 Task: Send the message to the host of Tree house in Grandview, Texas, United States- Hello! I'm interested in your listing for 01/Dec/2023. Is it still available during that time?.
Action: Mouse moved to (162, 287)
Screenshot: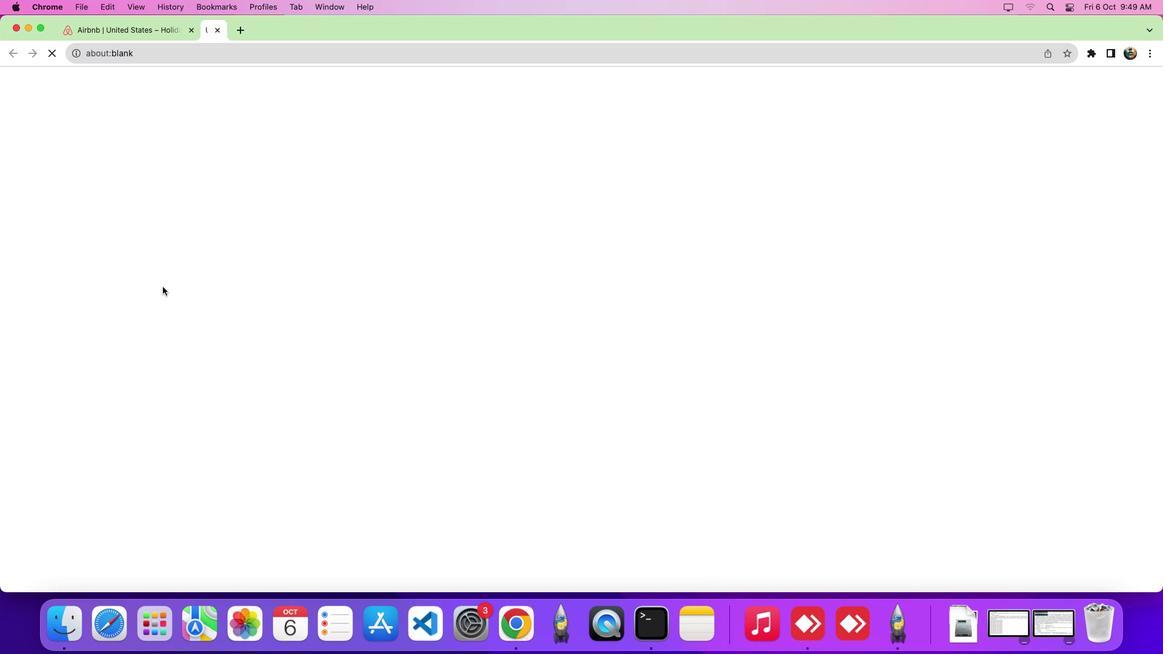 
Action: Mouse pressed left at (162, 287)
Screenshot: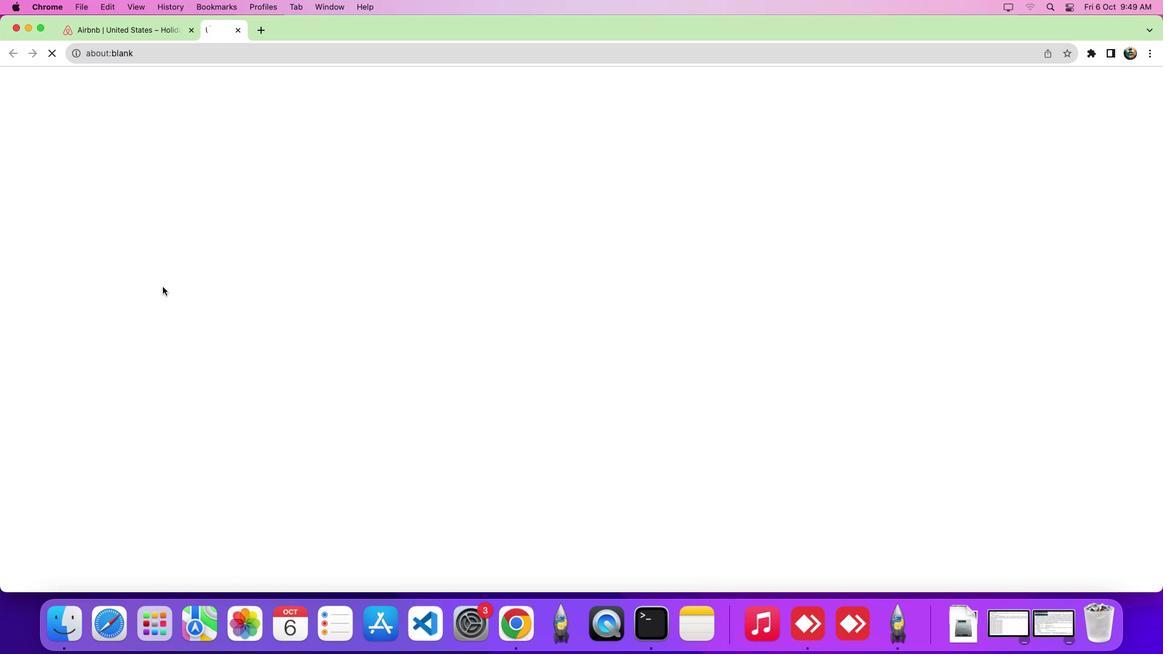 
Action: Mouse moved to (483, 364)
Screenshot: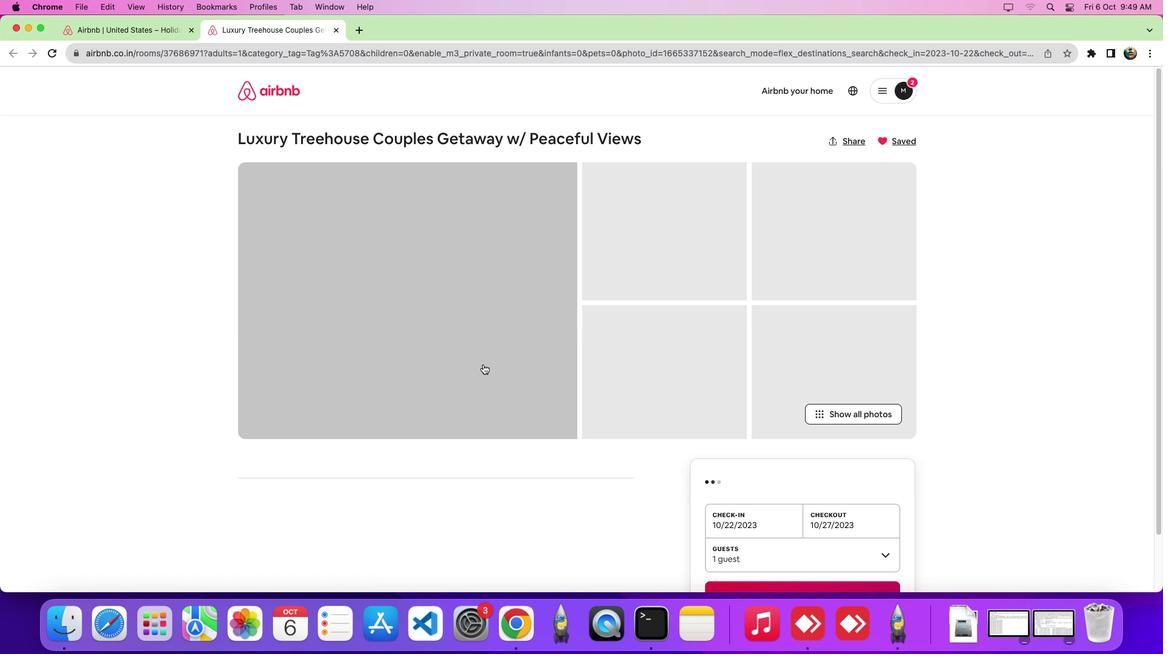 
Action: Mouse scrolled (483, 364) with delta (0, 0)
Screenshot: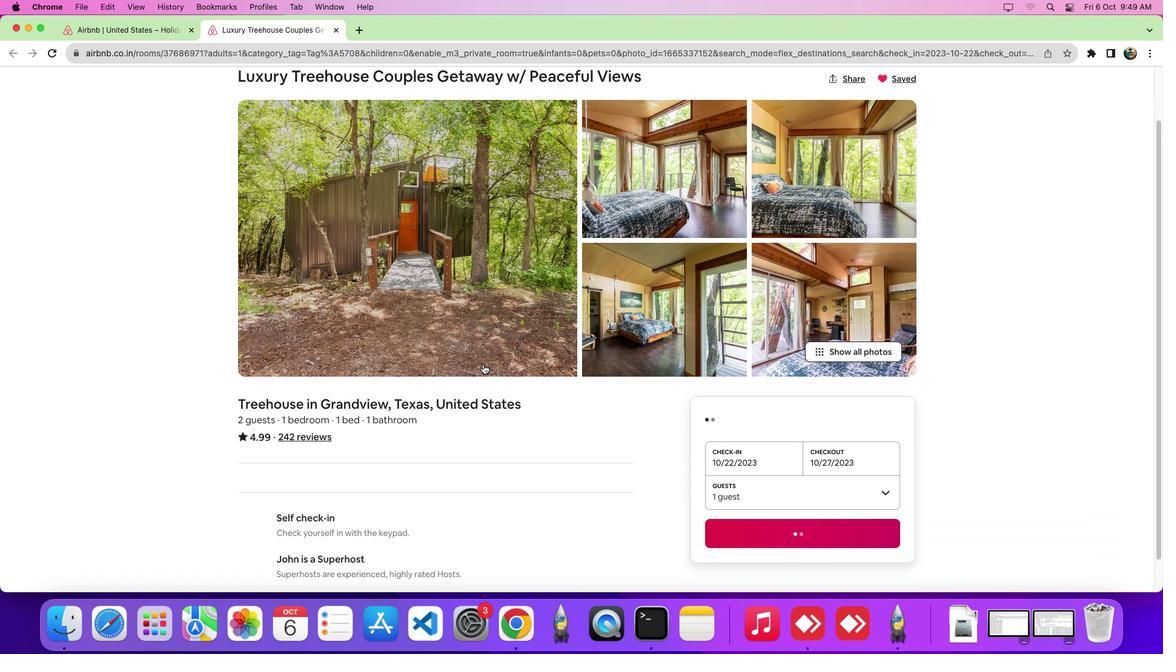 
Action: Mouse scrolled (483, 364) with delta (0, 0)
Screenshot: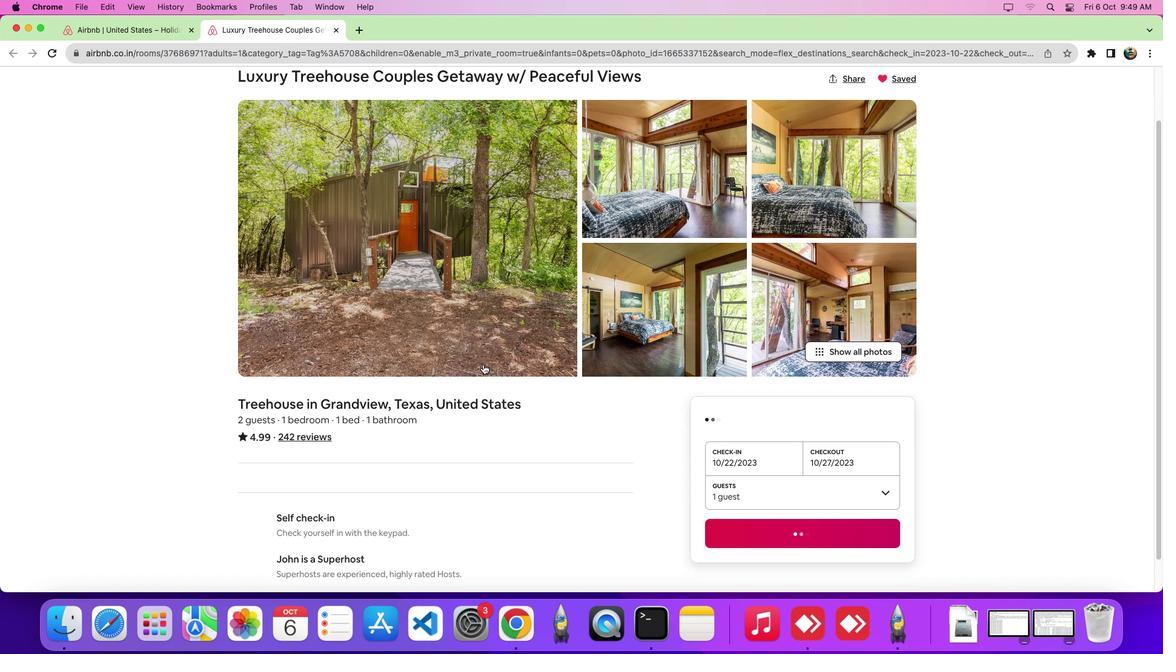 
Action: Mouse scrolled (483, 364) with delta (0, -5)
Screenshot: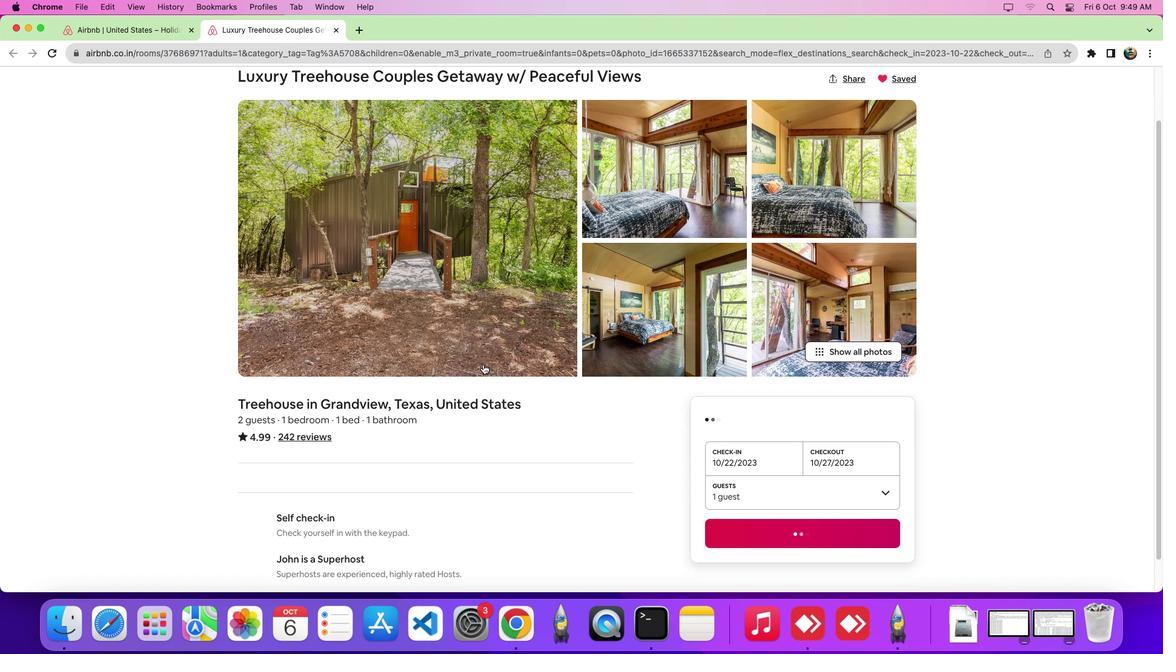 
Action: Mouse scrolled (483, 364) with delta (0, -7)
Screenshot: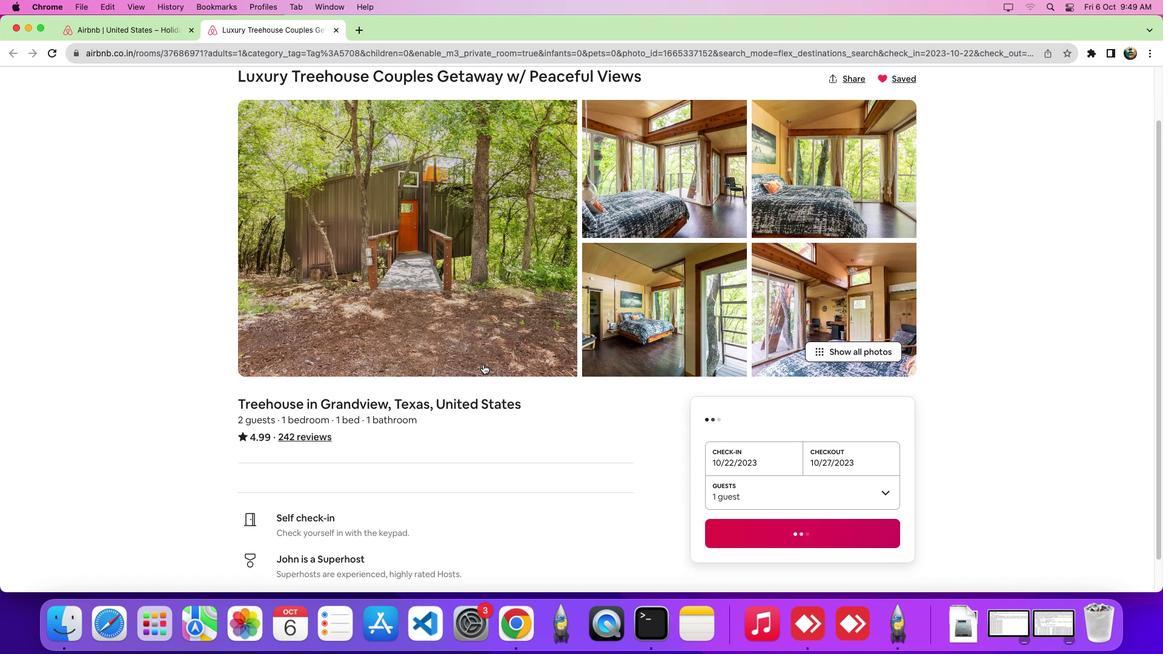 
Action: Mouse scrolled (483, 364) with delta (0, -9)
Screenshot: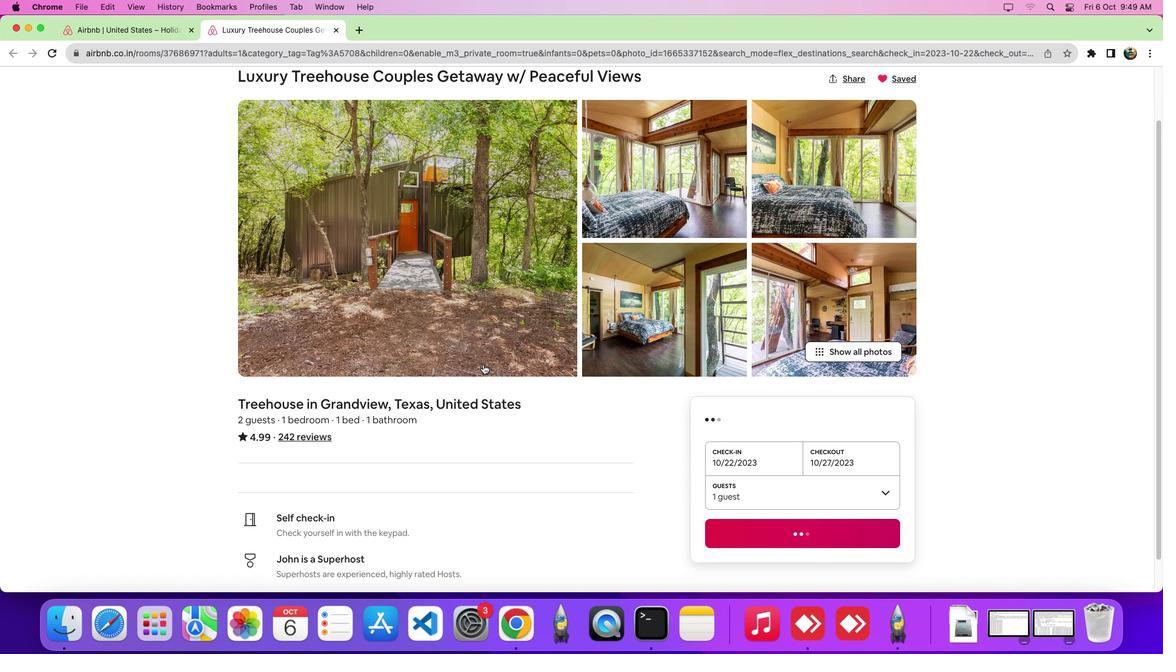 
Action: Mouse scrolled (483, 364) with delta (0, 0)
Screenshot: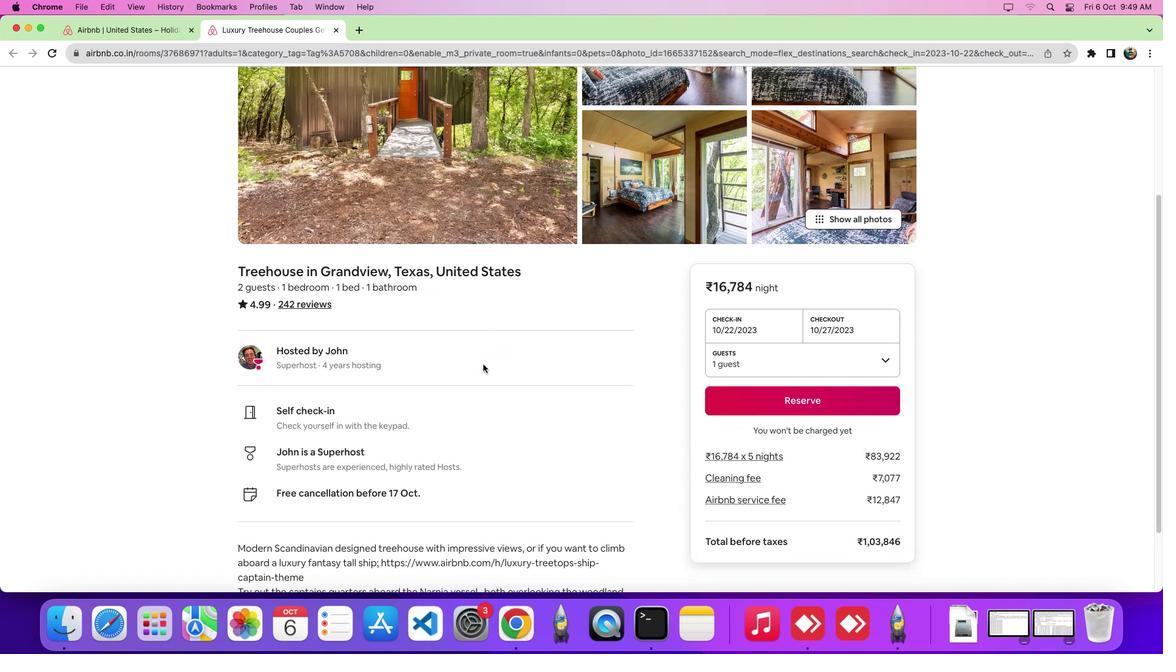 
Action: Mouse scrolled (483, 364) with delta (0, -1)
Screenshot: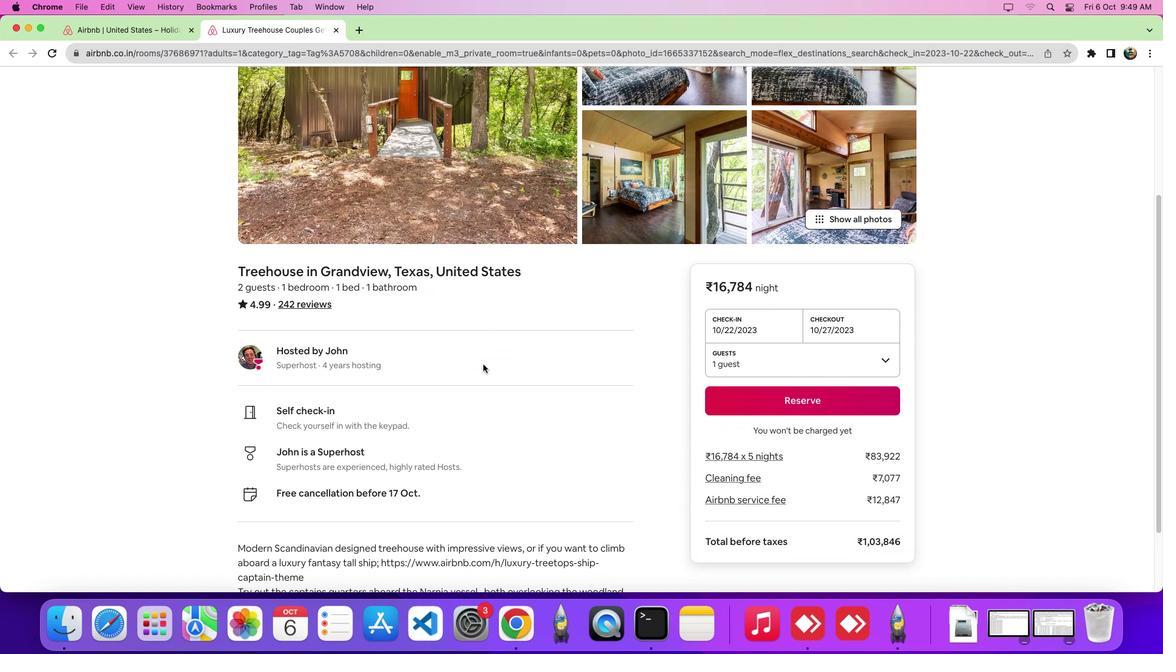 
Action: Mouse scrolled (483, 364) with delta (0, -6)
Screenshot: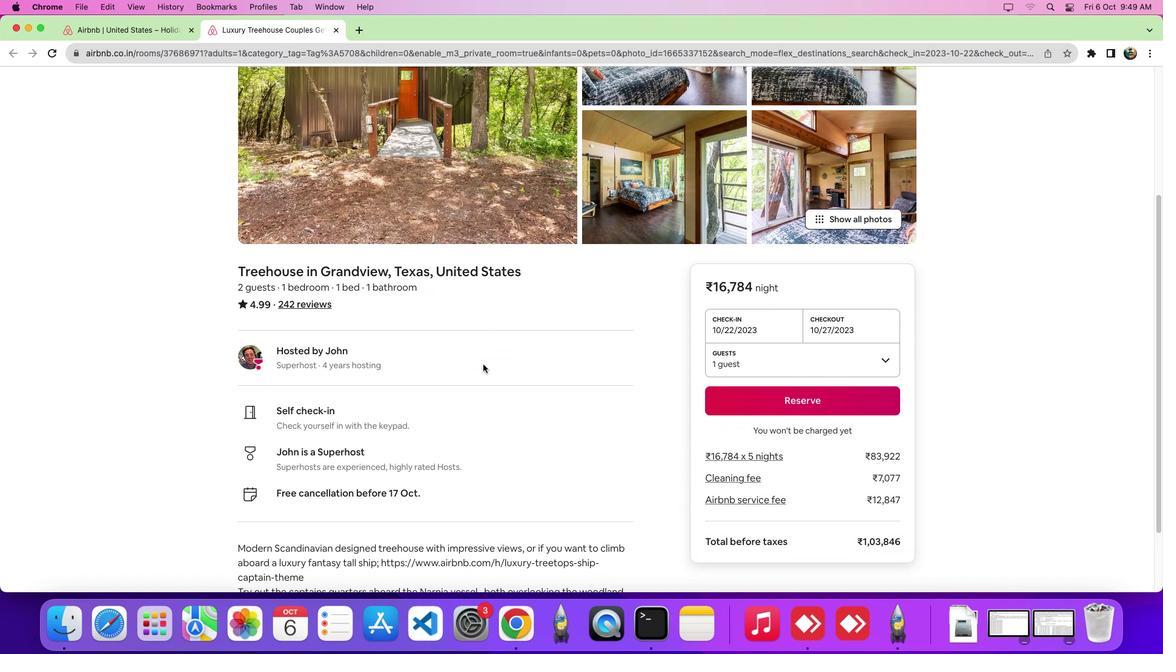 
Action: Mouse scrolled (483, 364) with delta (0, -8)
Screenshot: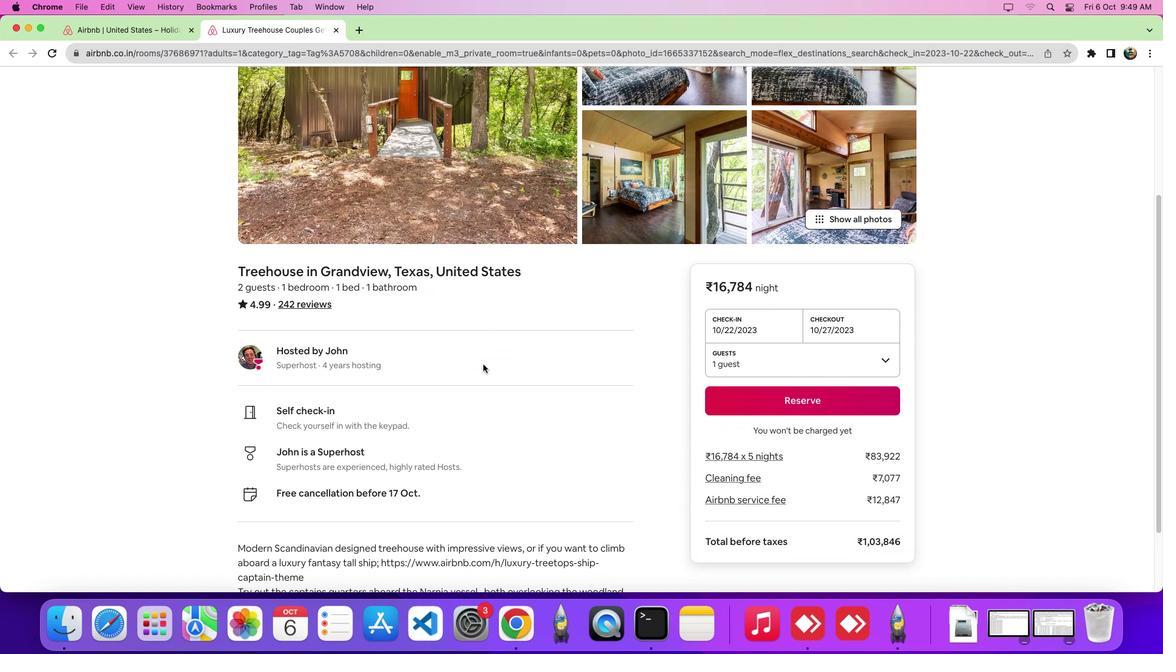 
Action: Mouse scrolled (483, 364) with delta (0, -9)
Screenshot: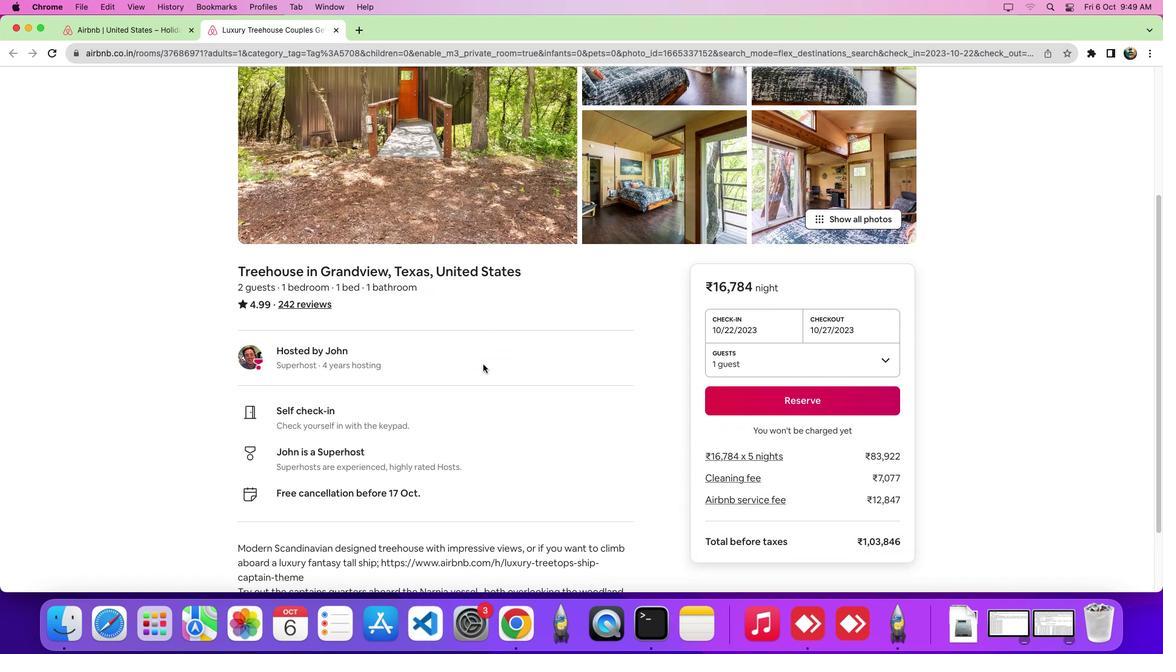 
Action: Mouse scrolled (483, 364) with delta (0, -10)
Screenshot: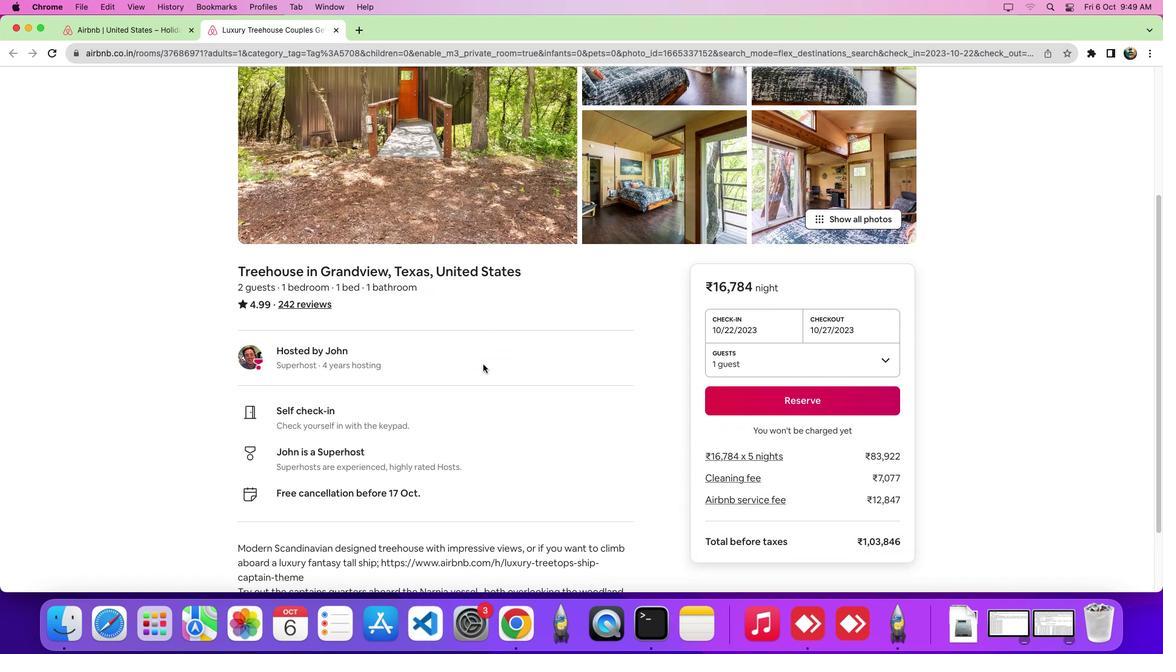 
Action: Mouse scrolled (483, 364) with delta (0, 0)
Screenshot: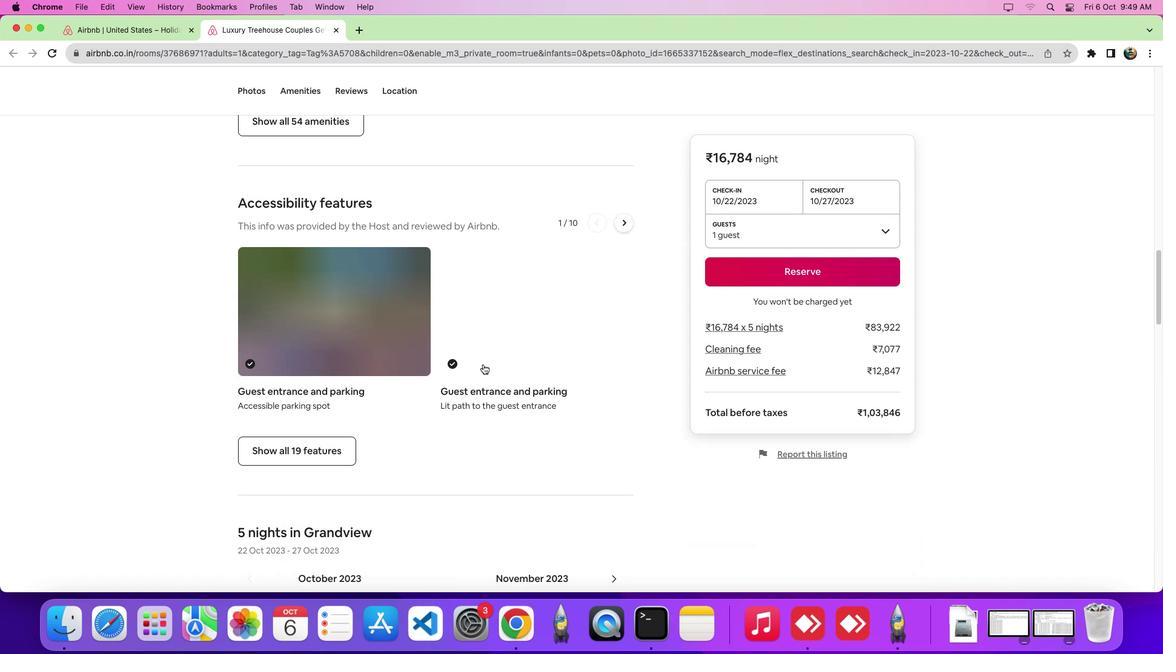 
Action: Mouse scrolled (483, 364) with delta (0, -1)
Screenshot: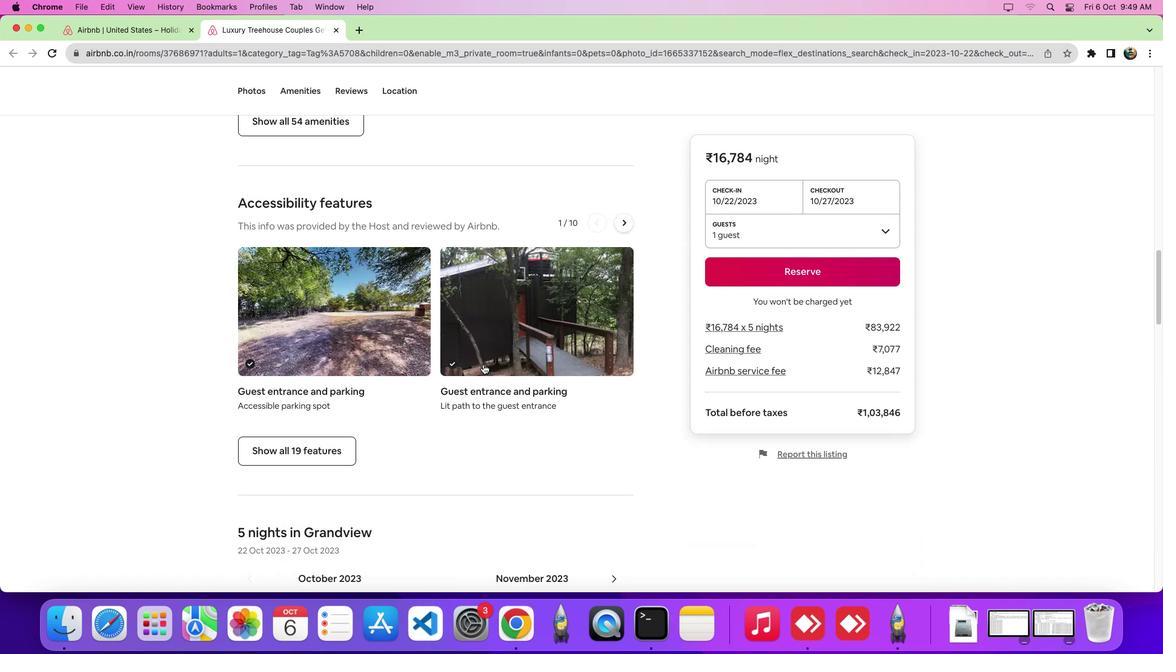 
Action: Mouse scrolled (483, 364) with delta (0, -6)
Screenshot: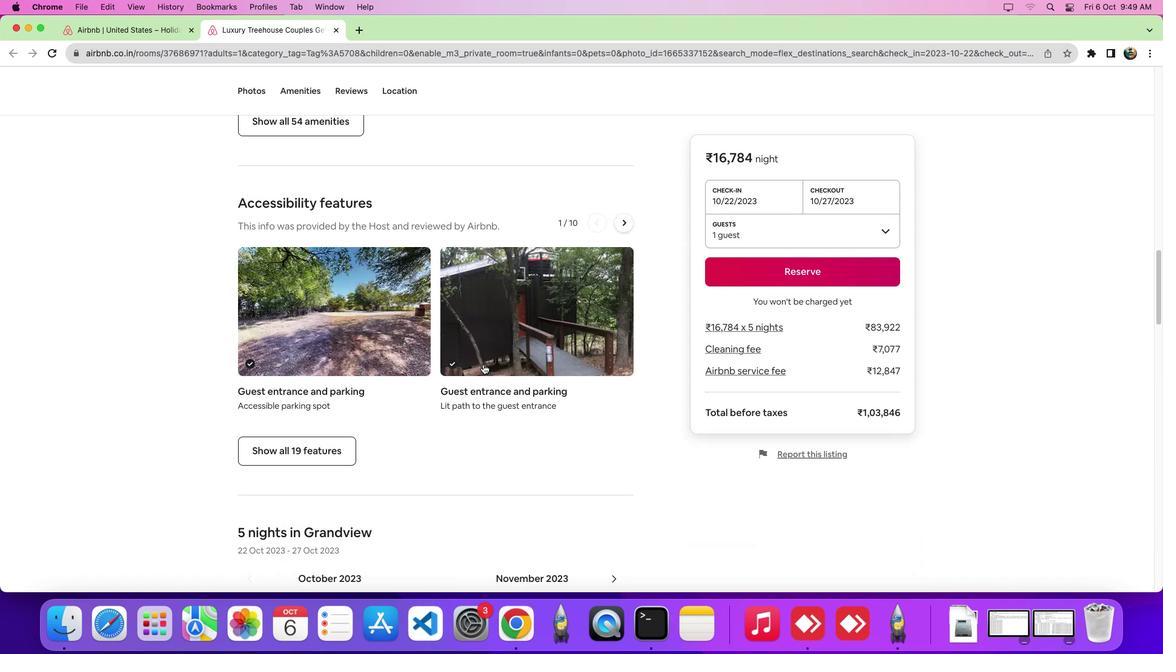 
Action: Mouse scrolled (483, 364) with delta (0, -8)
Screenshot: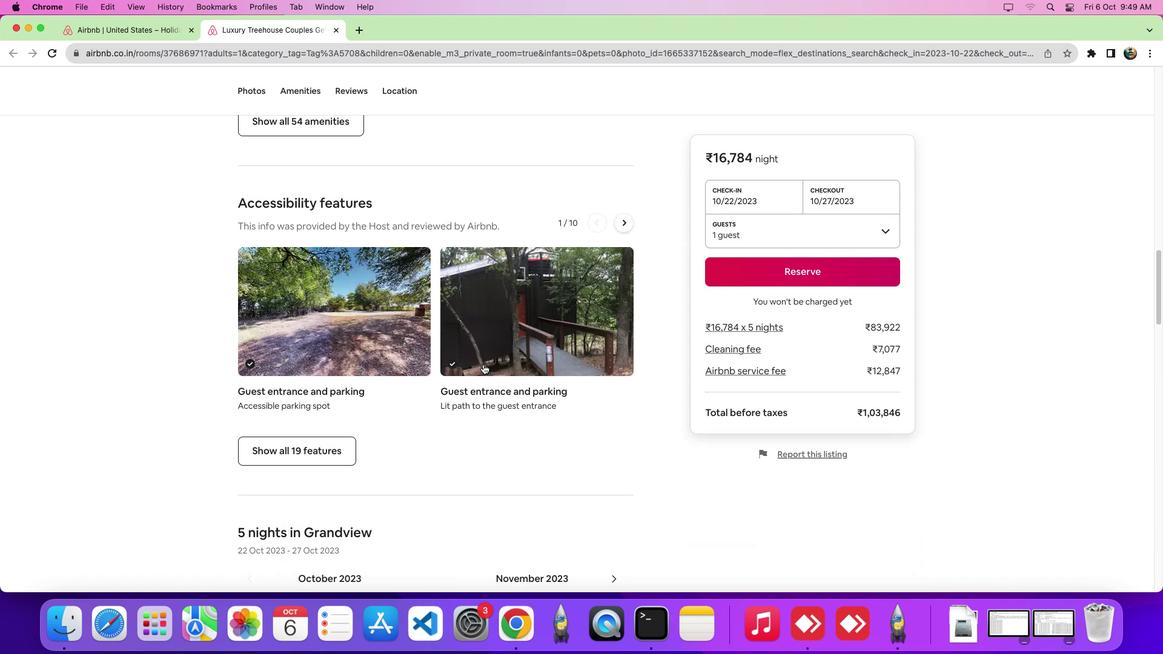 
Action: Mouse scrolled (483, 364) with delta (0, -9)
Screenshot: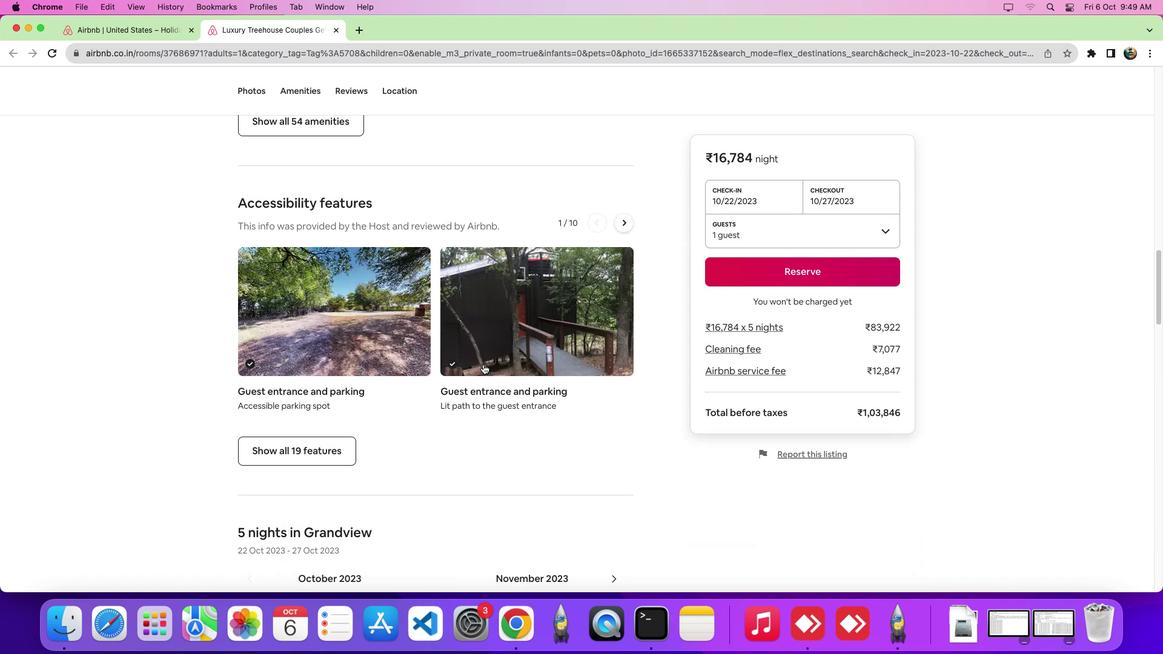 
Action: Mouse scrolled (483, 364) with delta (0, 0)
Screenshot: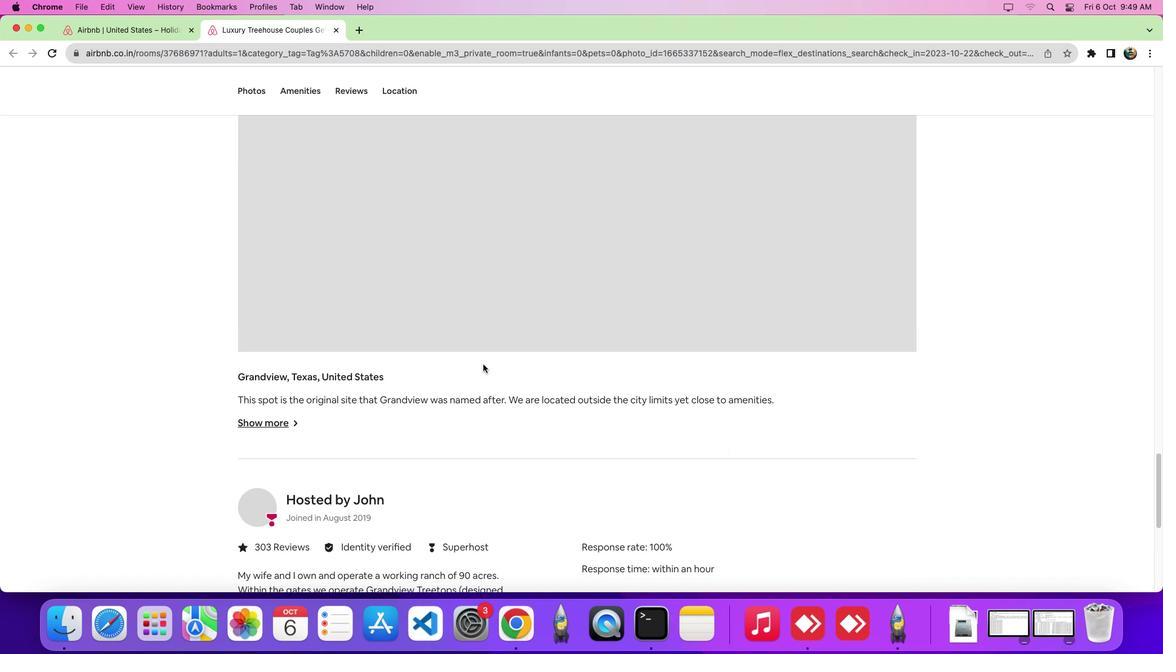 
Action: Mouse scrolled (483, 364) with delta (0, 0)
Screenshot: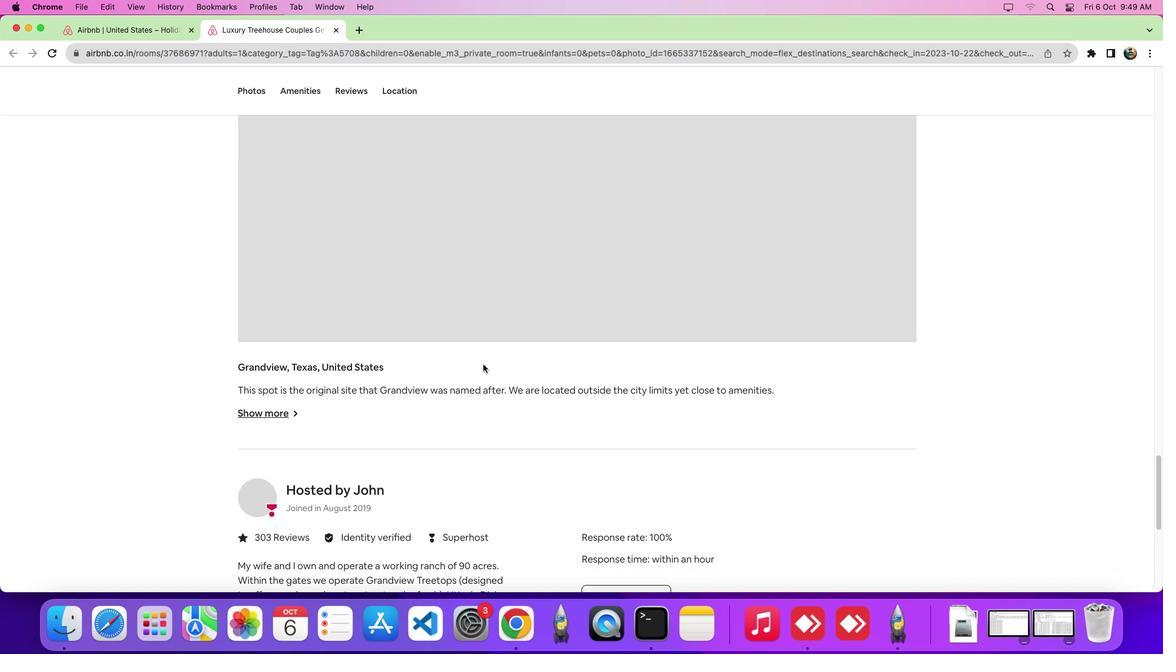 
Action: Mouse scrolled (483, 364) with delta (0, -5)
Screenshot: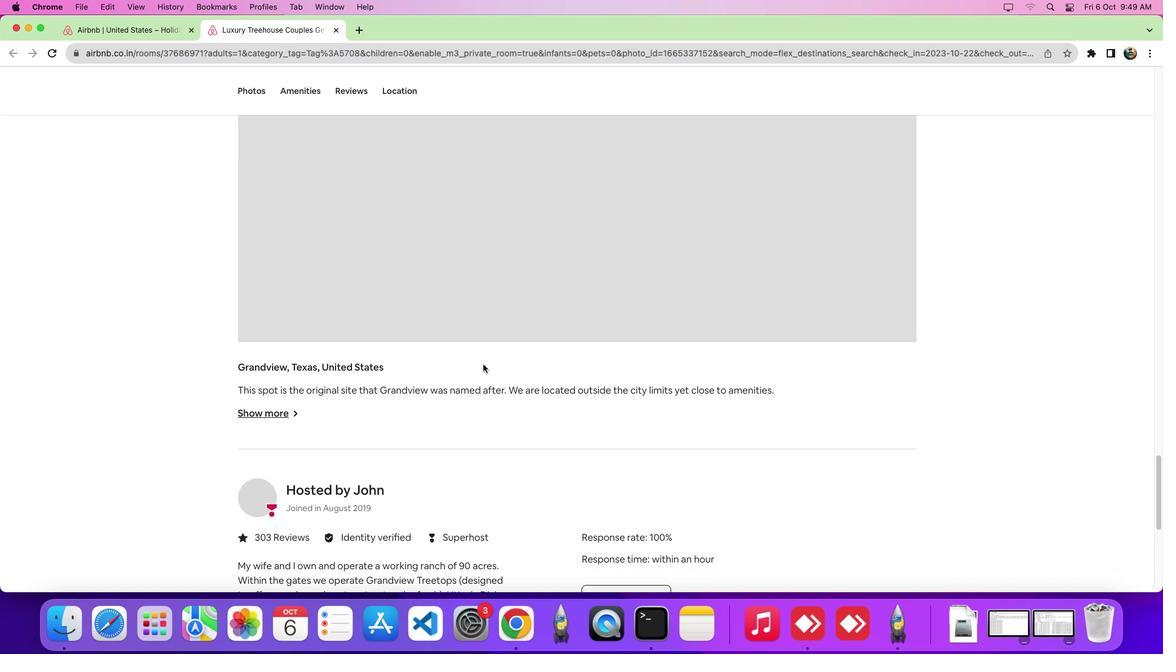 
Action: Mouse scrolled (483, 364) with delta (0, -7)
Screenshot: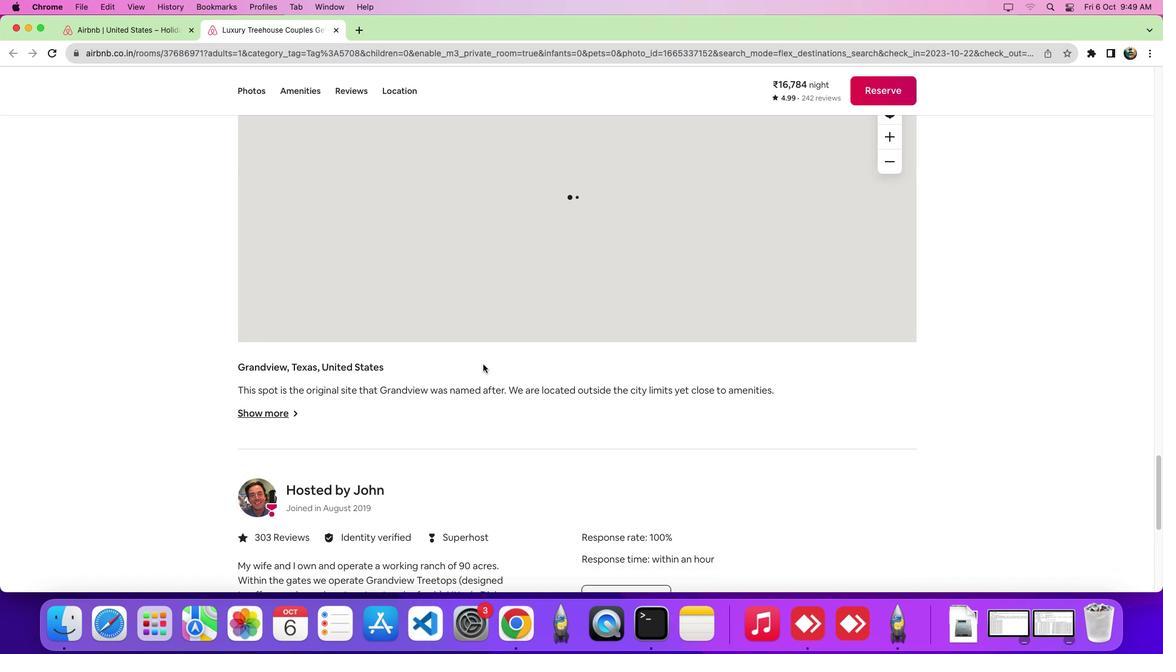 
Action: Mouse scrolled (483, 364) with delta (0, -9)
Screenshot: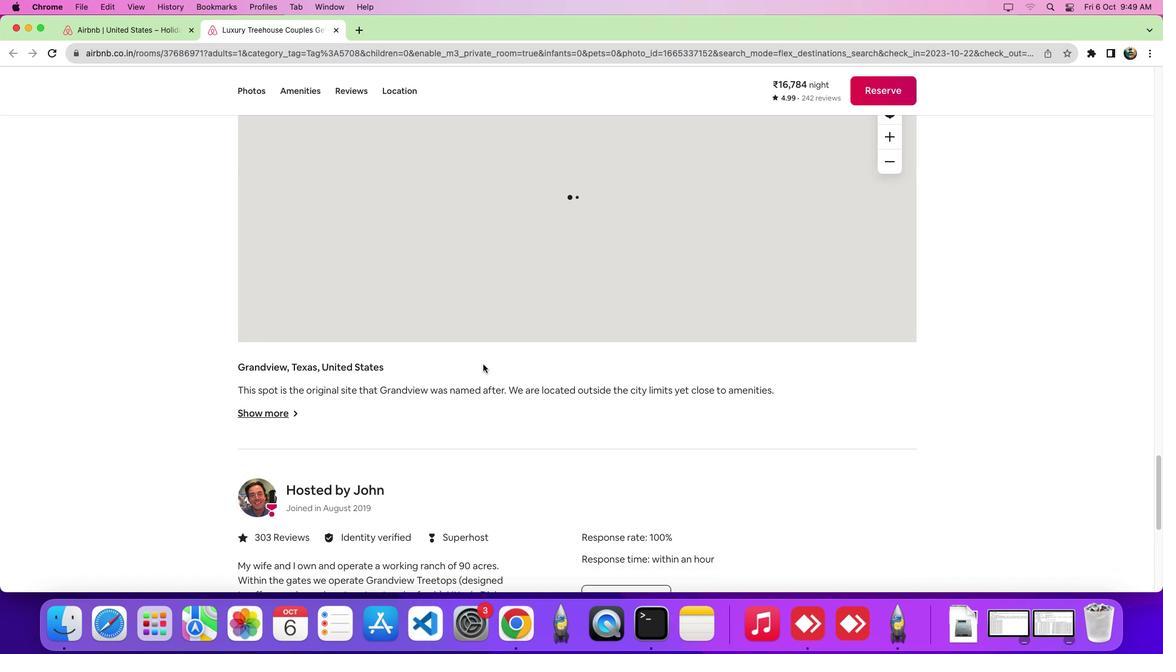 
Action: Mouse scrolled (483, 364) with delta (0, -9)
Screenshot: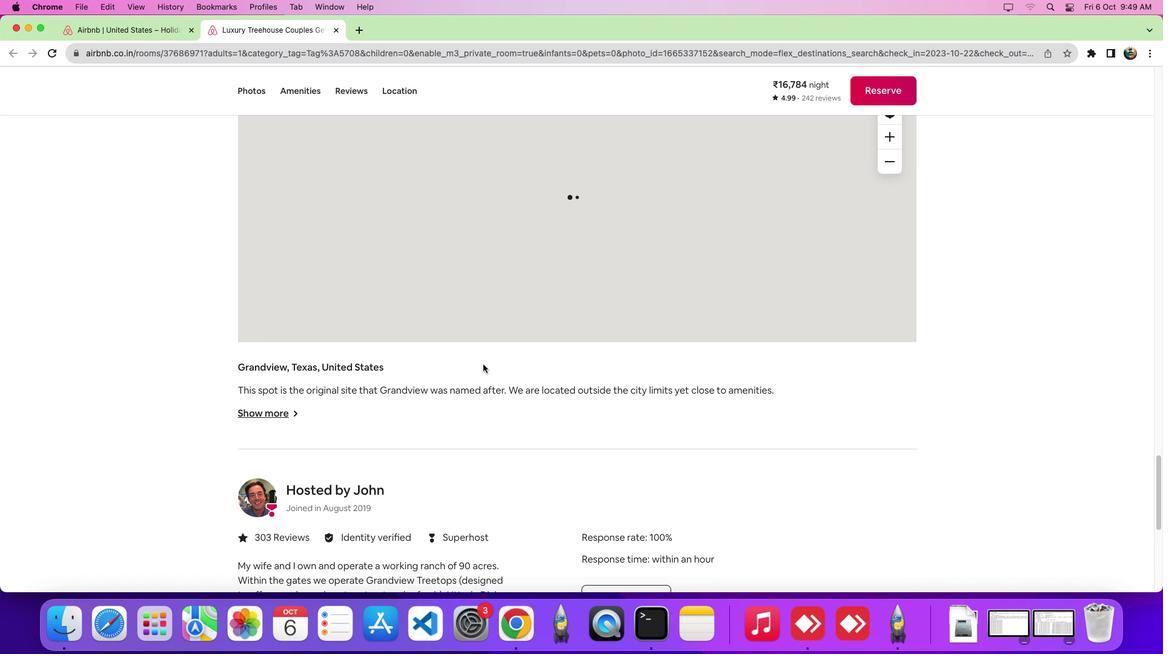 
Action: Mouse scrolled (483, 364) with delta (0, 0)
Screenshot: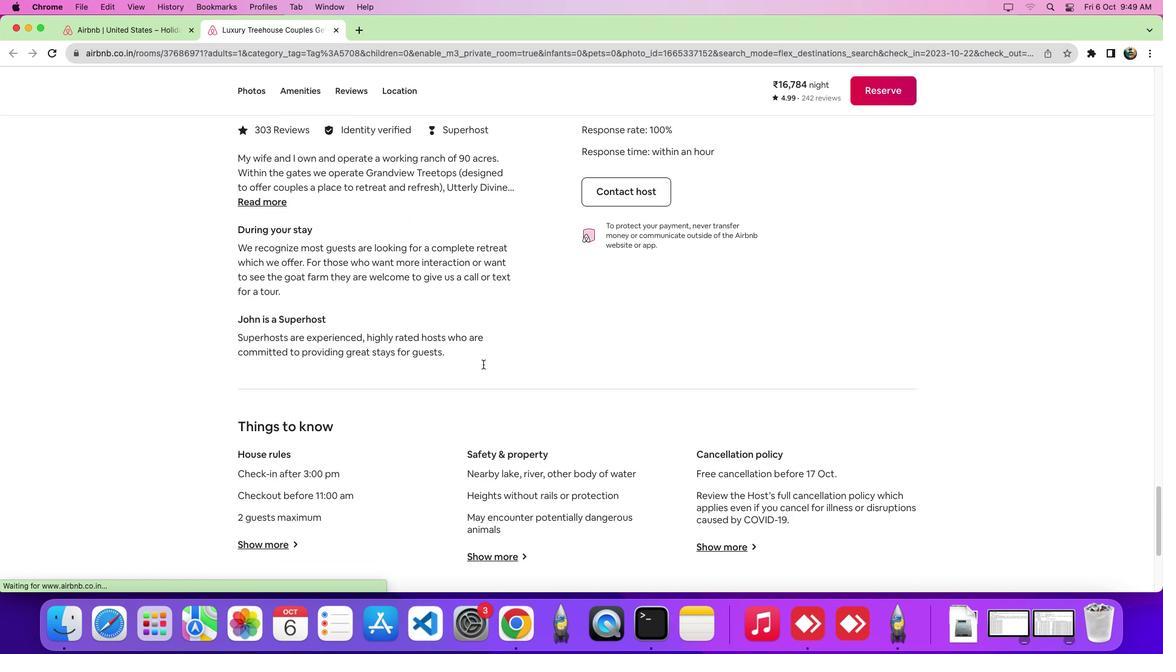 
Action: Mouse scrolled (483, 364) with delta (0, -1)
Screenshot: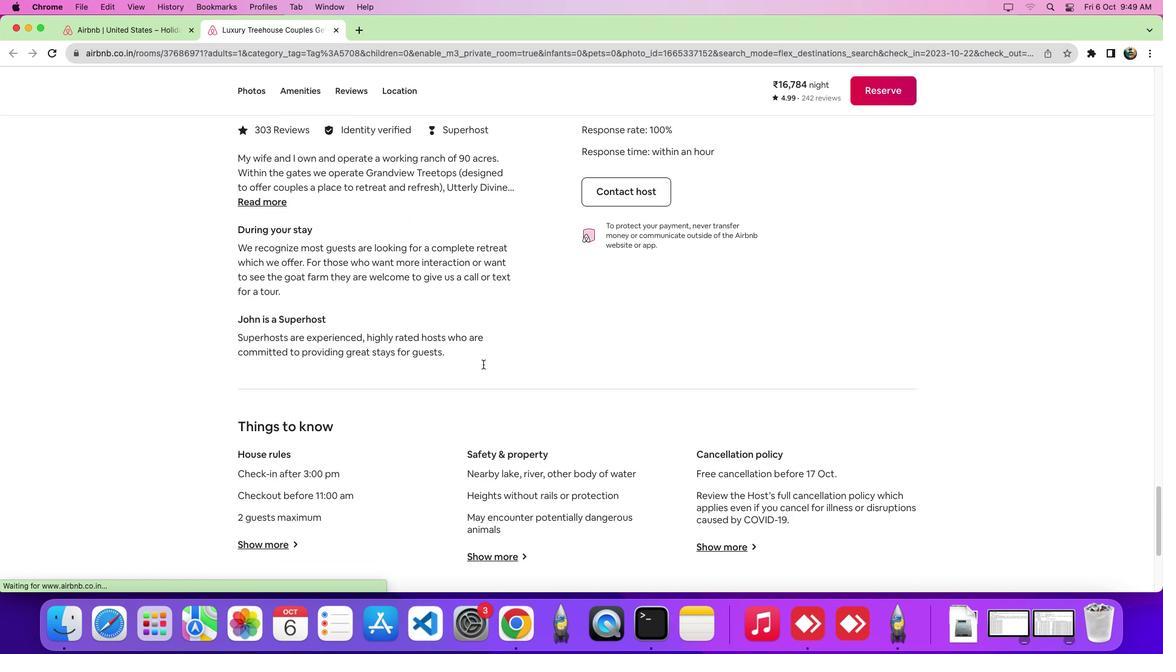 
Action: Mouse scrolled (483, 364) with delta (0, -5)
Screenshot: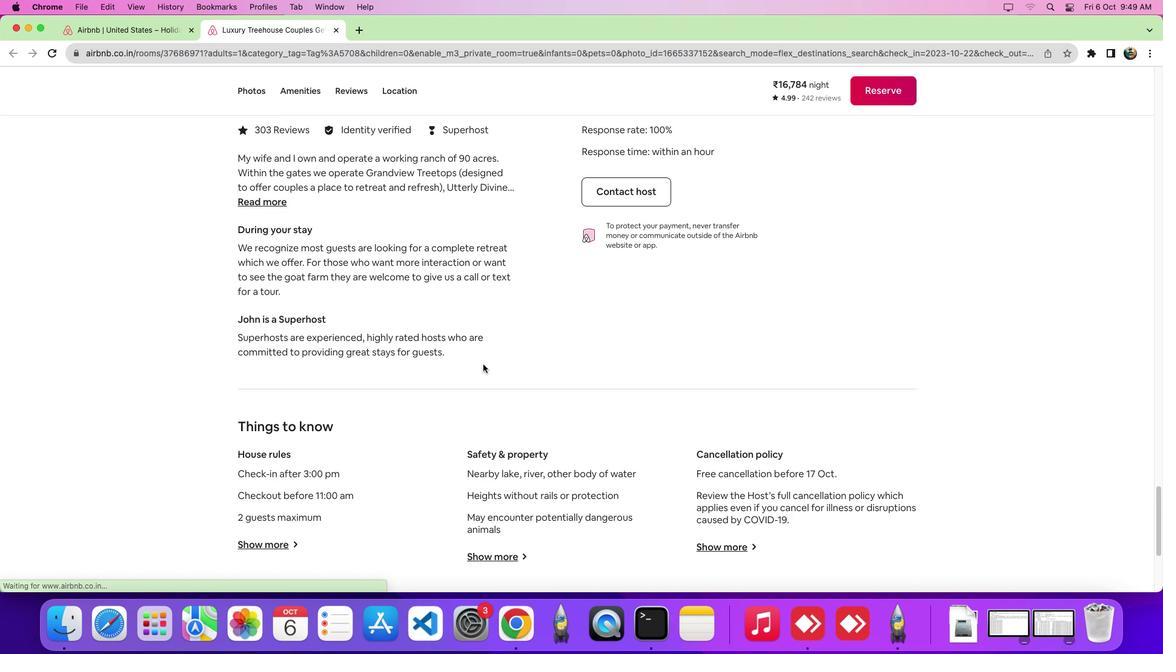 
Action: Mouse scrolled (483, 364) with delta (0, -7)
Screenshot: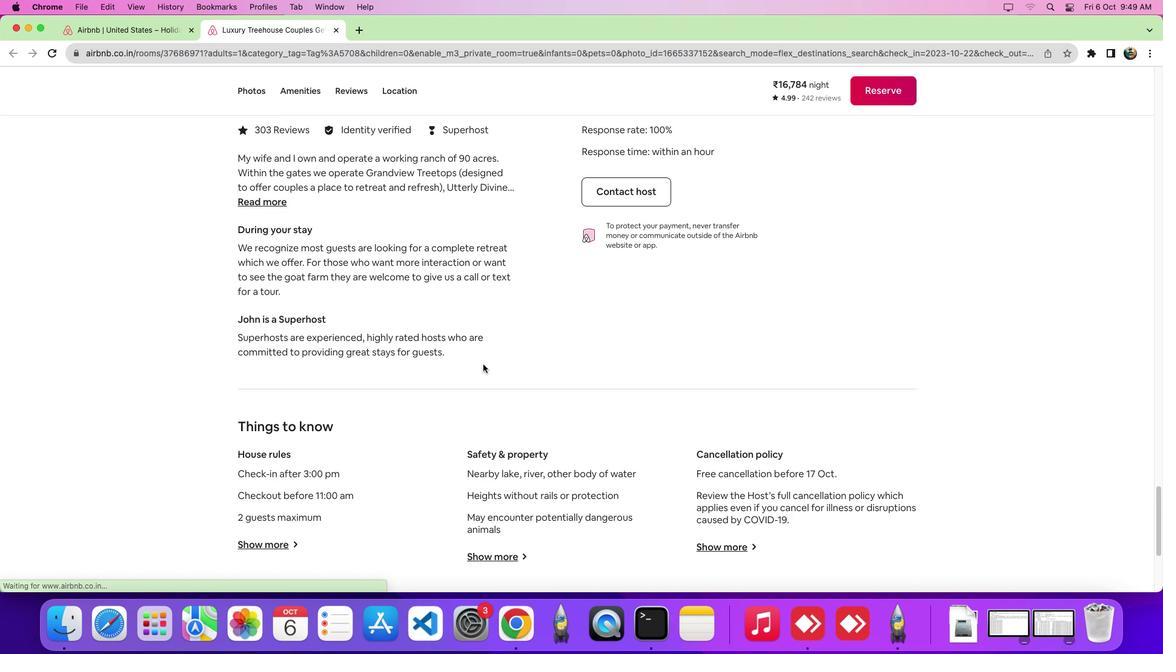 
Action: Mouse scrolled (483, 364) with delta (0, -8)
Screenshot: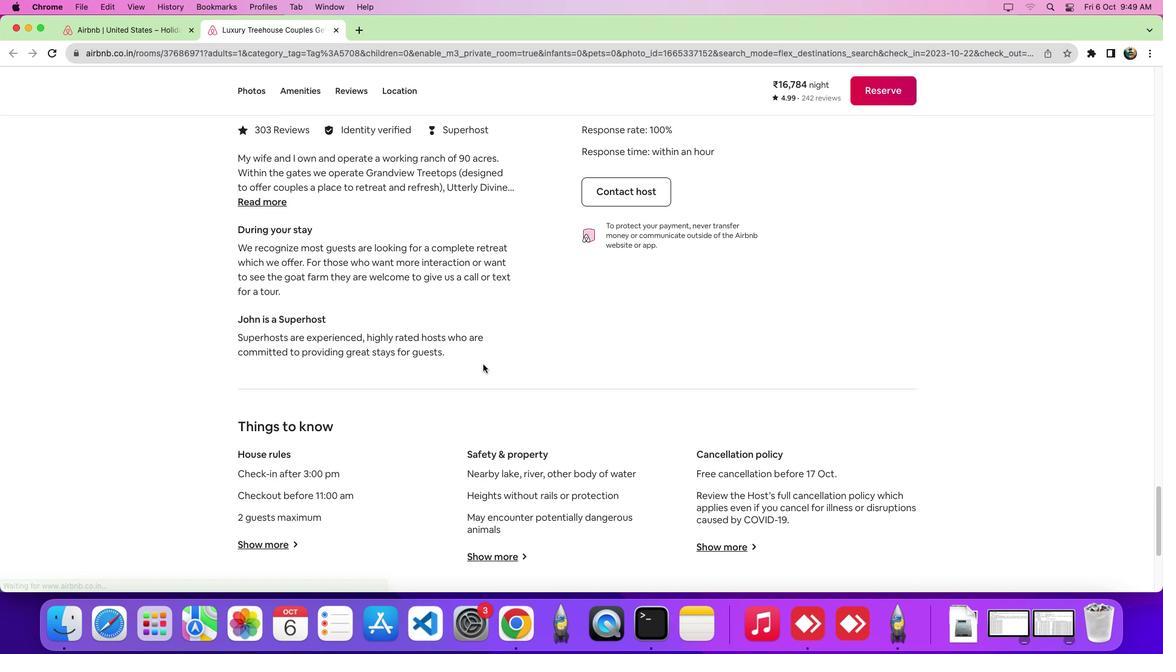 
Action: Mouse moved to (651, 202)
Screenshot: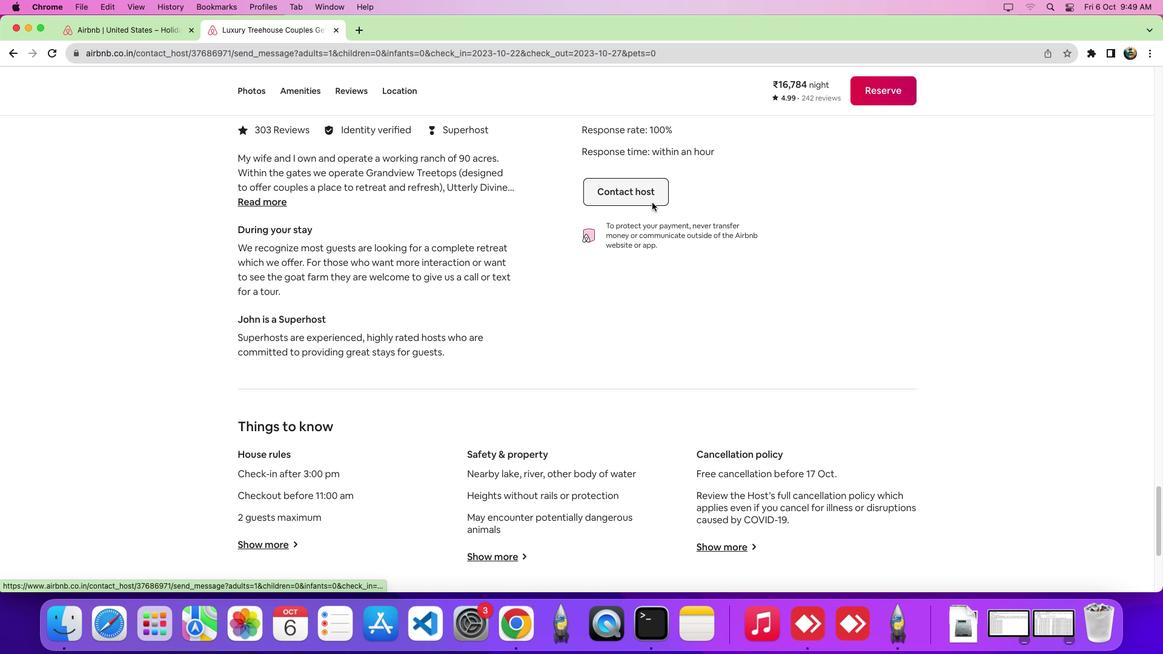 
Action: Mouse pressed left at (651, 202)
Screenshot: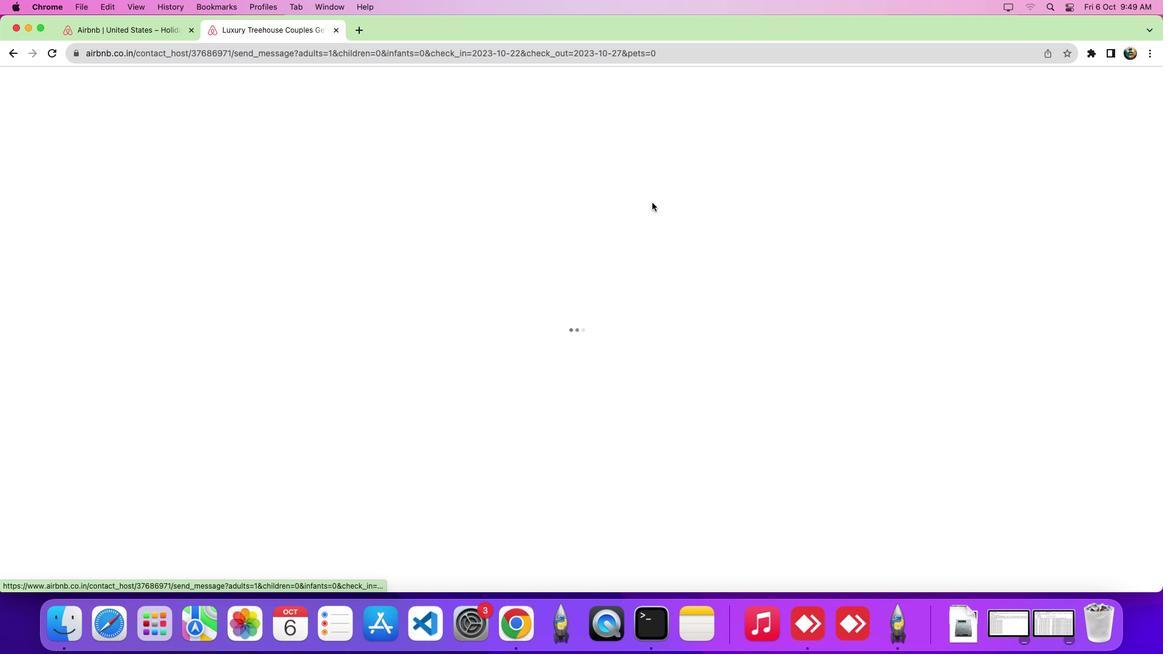 
Action: Mouse moved to (547, 285)
Screenshot: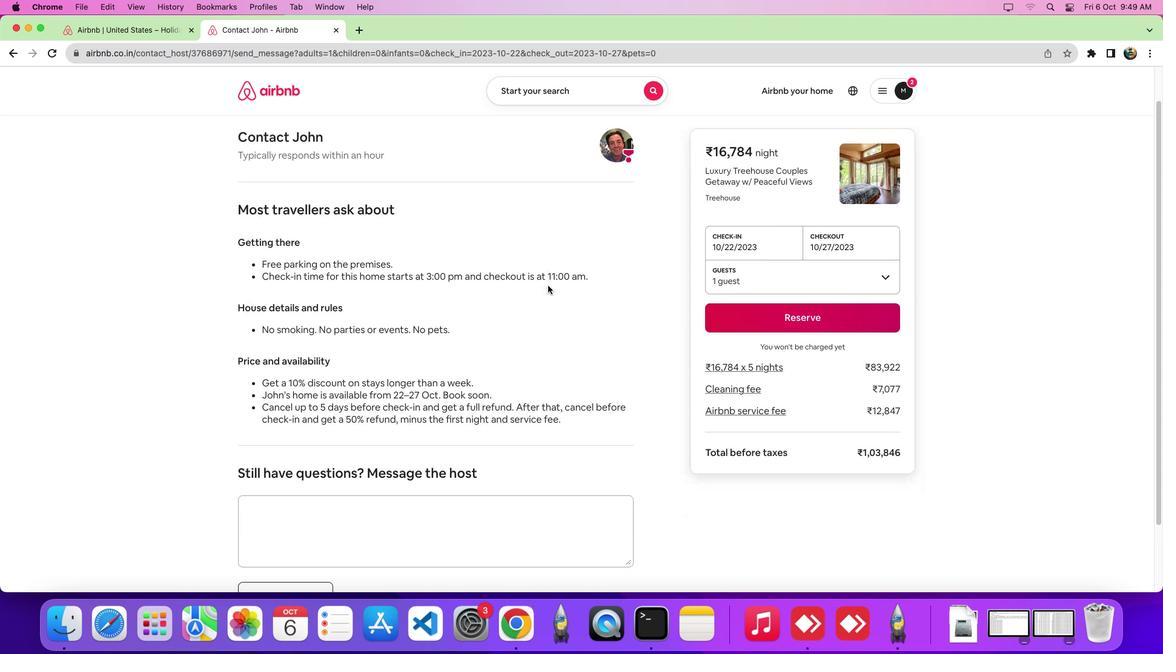 
Action: Mouse scrolled (547, 285) with delta (0, 0)
Screenshot: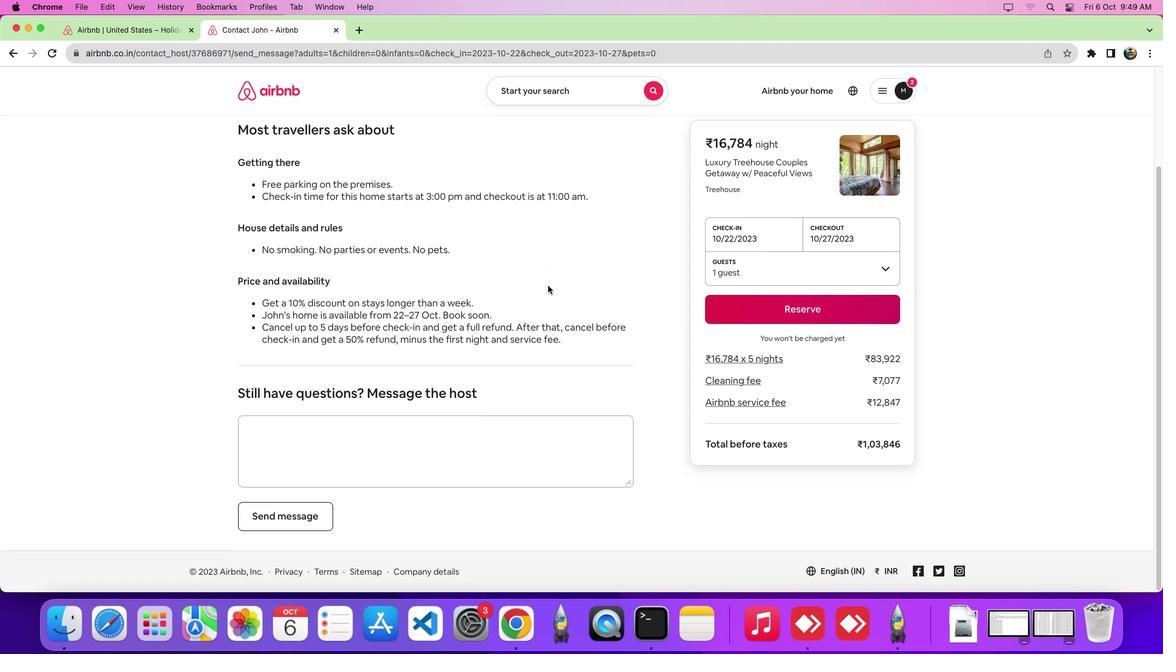 
Action: Mouse scrolled (547, 285) with delta (0, 0)
Screenshot: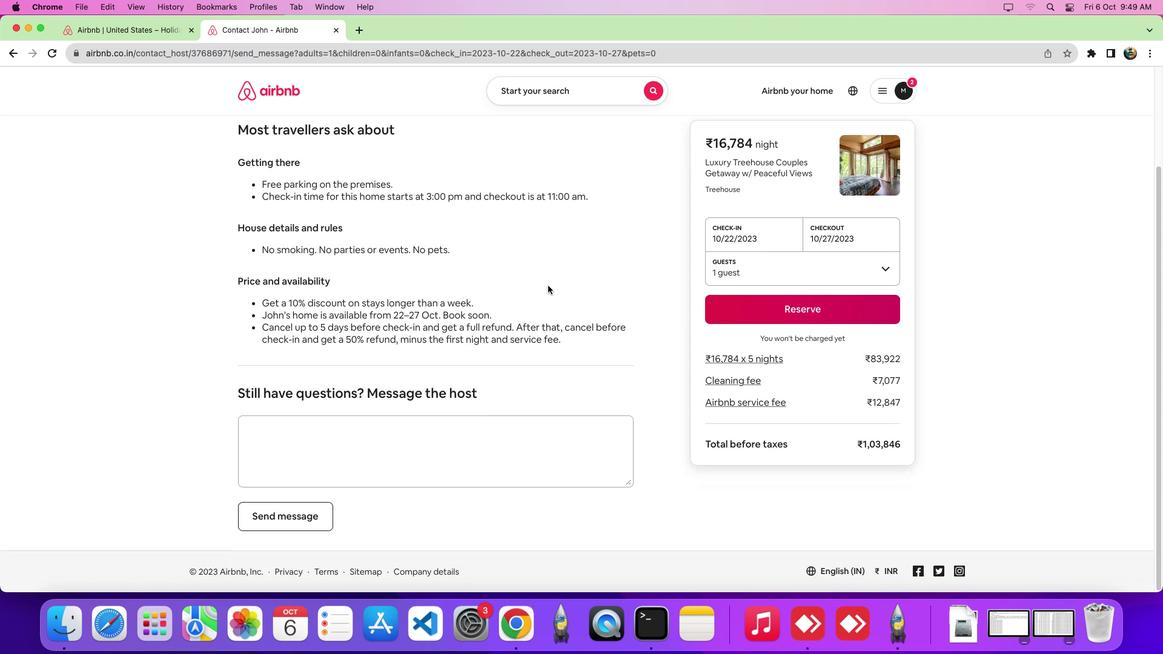 
Action: Mouse scrolled (547, 285) with delta (0, -3)
Screenshot: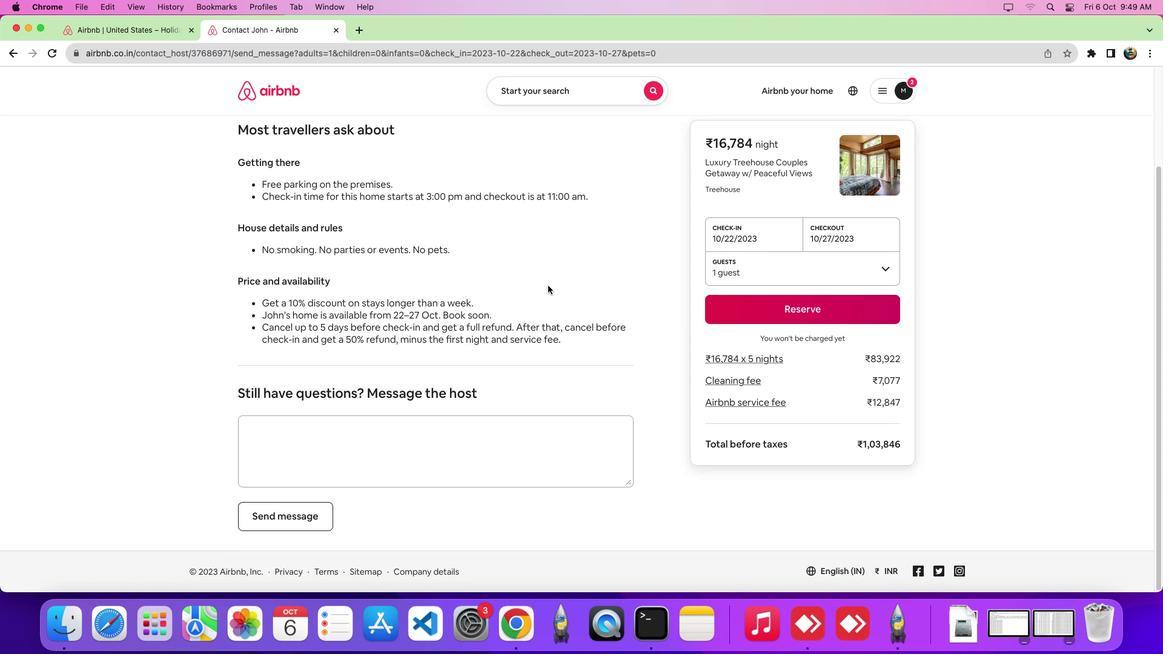 
Action: Mouse moved to (408, 437)
Screenshot: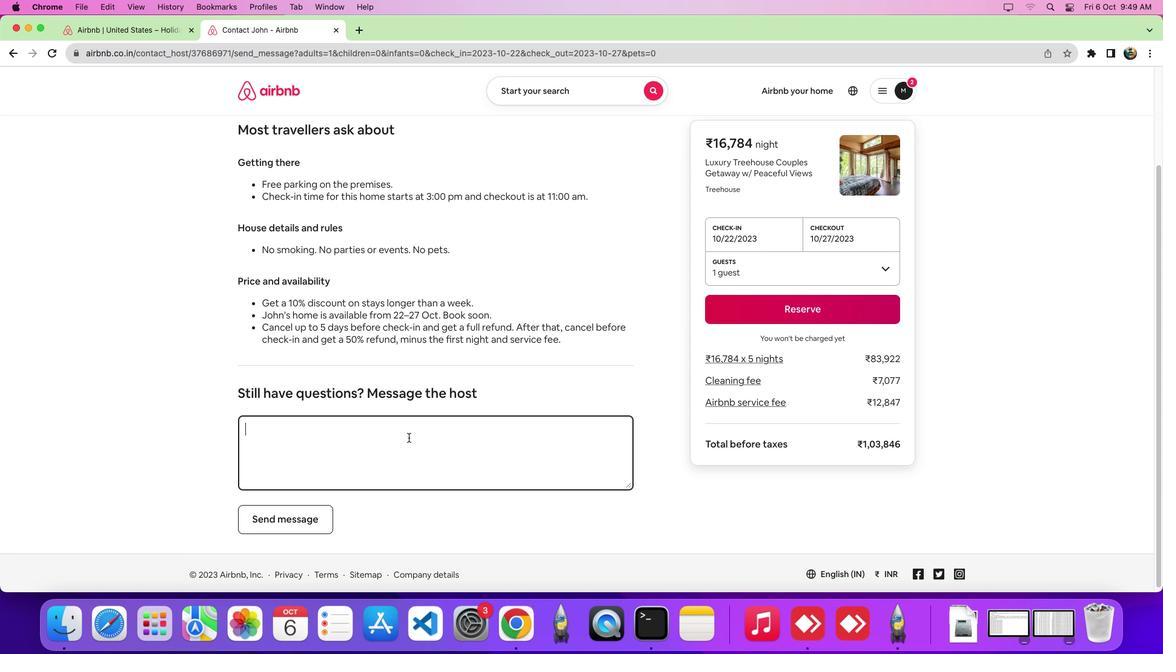 
Action: Mouse pressed left at (408, 437)
Screenshot: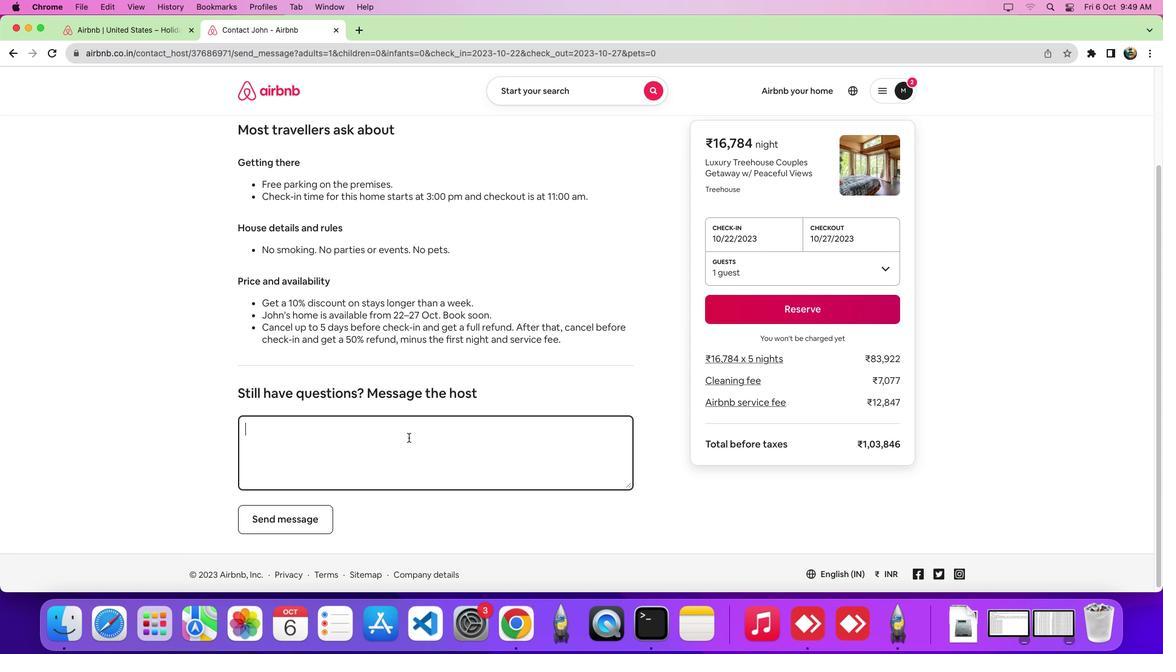 
Action: Key pressed Key.shift'H''e''l''l''o'Key.shift'!'
Screenshot: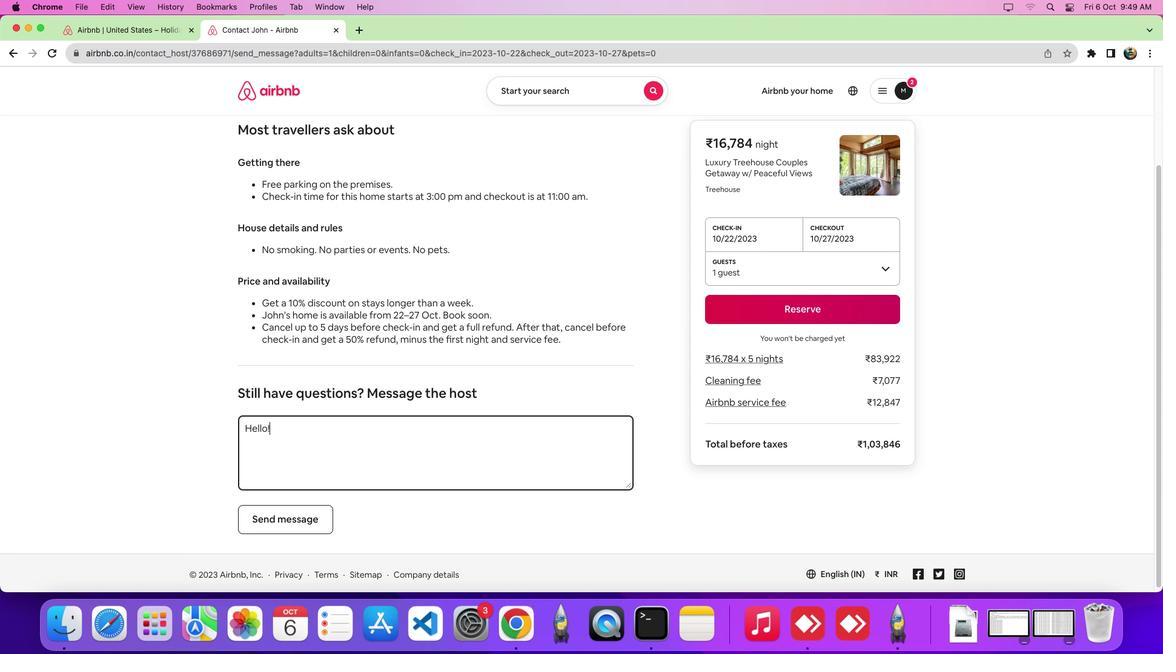 
Action: Mouse moved to (506, 434)
Screenshot: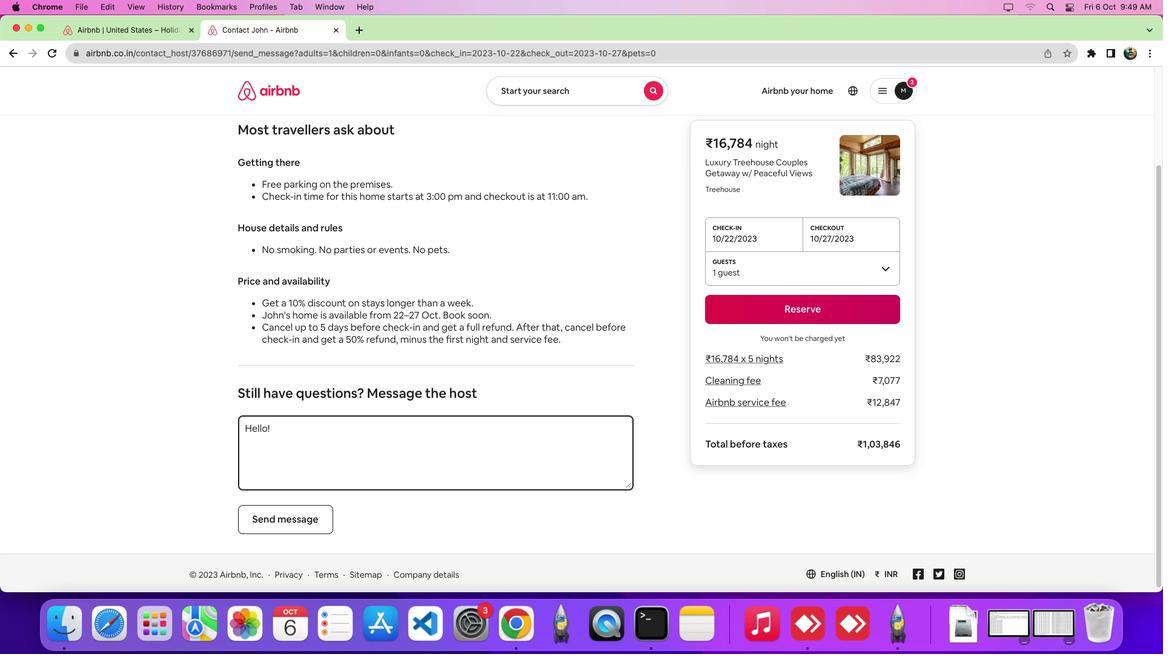 
Action: Key pressed Key.spaceKey.shift'I'"'"'m'Key.space'i''n''t''e''r''e''s''t''e''d'Key.space'i''n'Key.space'y''o''u''r'Key.space'l''i''s''t''i''n''g'Key.space'f''o''r'Key.space'0''1''/'Key.shift_r'D''e''c'Key.space'/''2''0''2''3''.'Key.spaceKey.shift'I''s'Key.space'i''t'Key.space's''t''i''l''l'Key.space'a''v''v''v''a''i''l''a''b''l''e'Key.space'f''o'Key.backspaceKey.backspace'd''u''r''i''n''g'Key.space't''h''a''t'Key.space't''i''m''e'Key.shift'?''.'
Screenshot: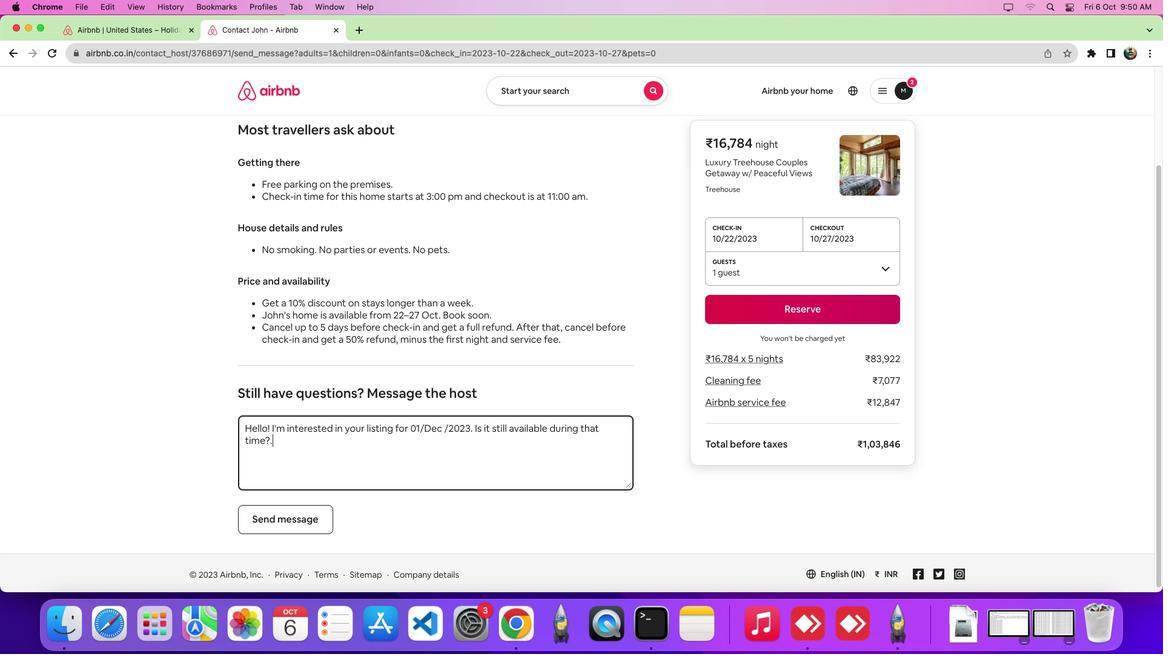 
